 Task: Access Transitions from Content Library.
Action: Mouse moved to (260, 5)
Screenshot: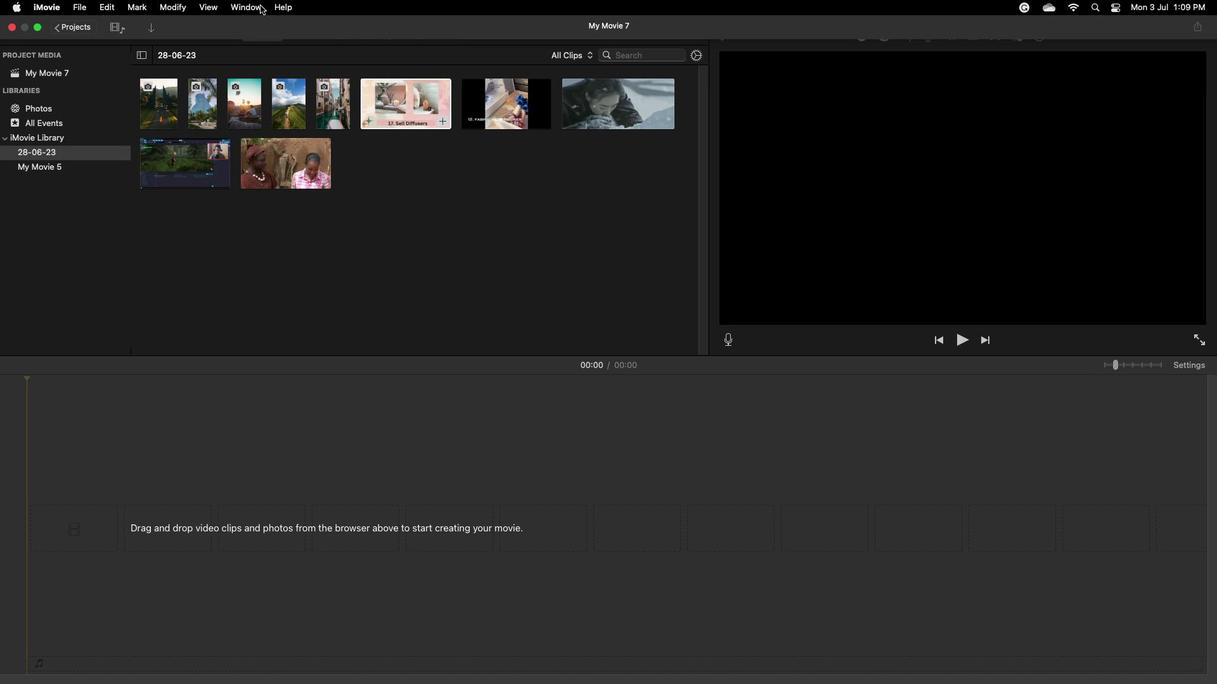 
Action: Mouse pressed left at (260, 5)
Screenshot: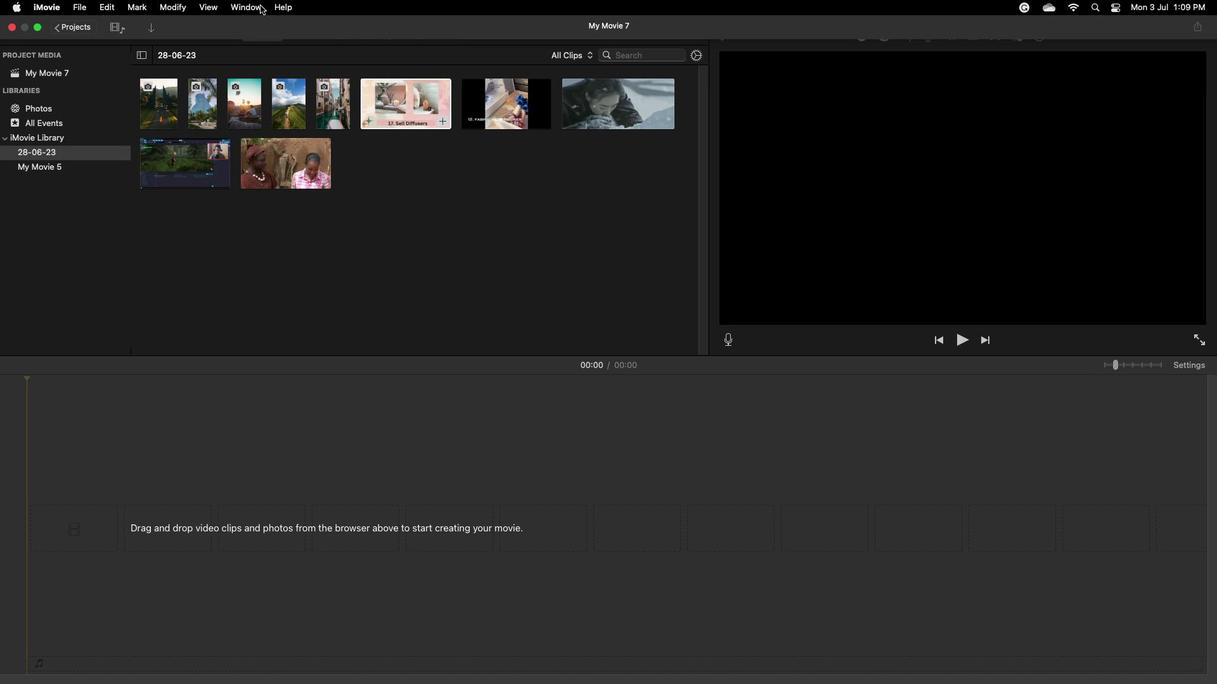 
Action: Mouse moved to (431, 250)
Screenshot: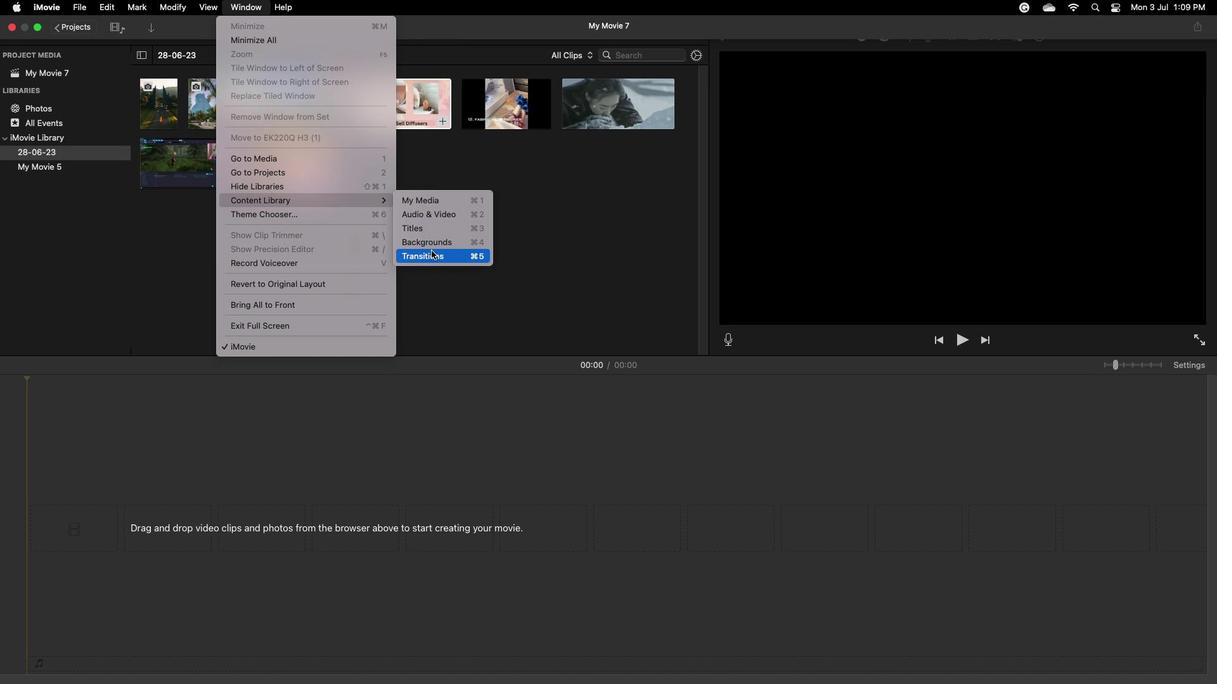 
Action: Mouse pressed left at (431, 250)
Screenshot: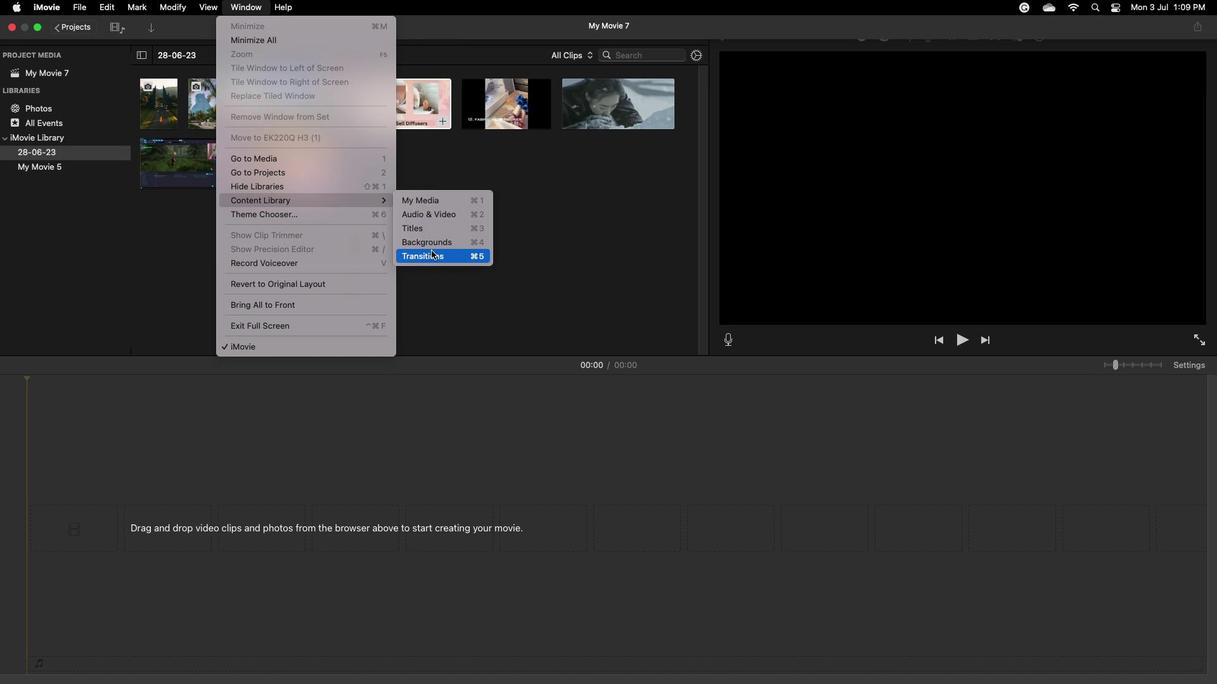 
Action: Mouse moved to (431, 252)
Screenshot: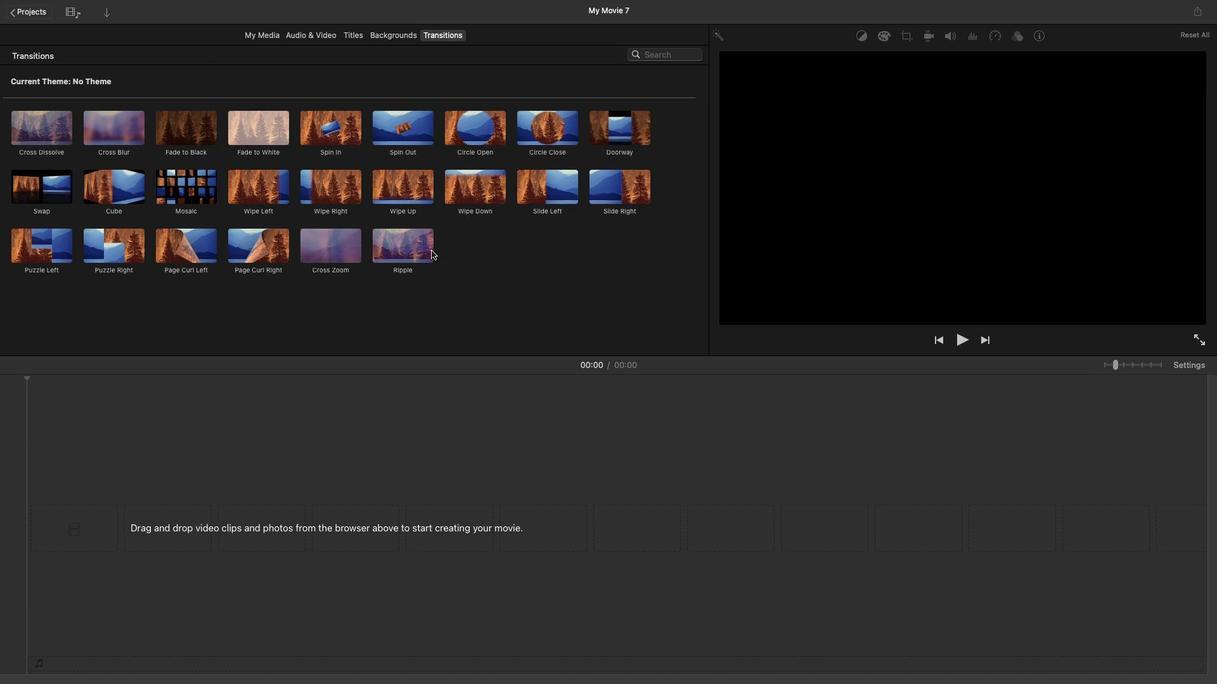 
